 Task: Search for the email with the subject Appointment reminder logged in from softage.1@softage.net with the filter, email from softage.3@softage.net and a new filter,  Delete it 
Action: Mouse moved to (682, 75)
Screenshot: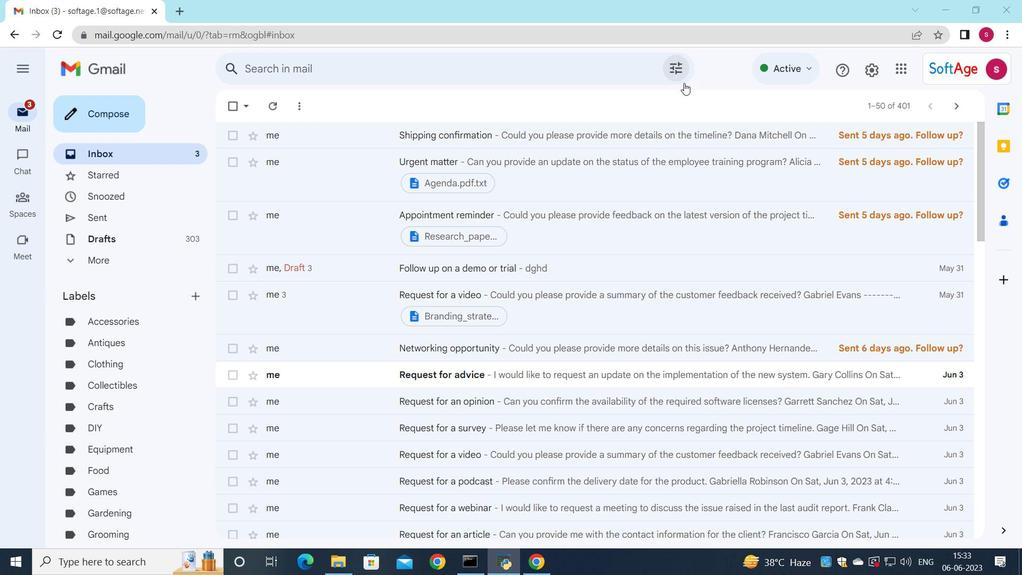 
Action: Mouse pressed left at (682, 75)
Screenshot: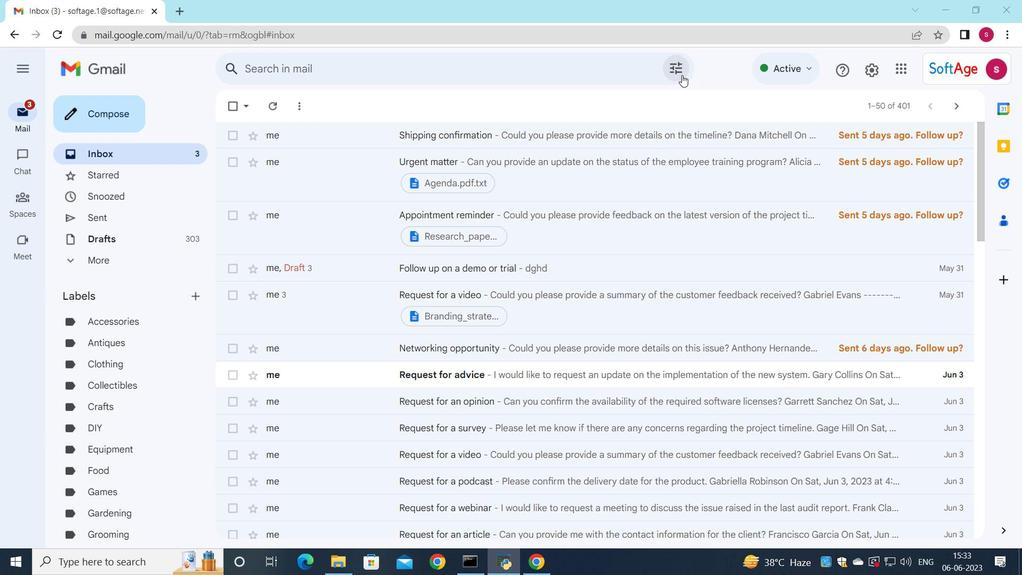 
Action: Mouse moved to (557, 128)
Screenshot: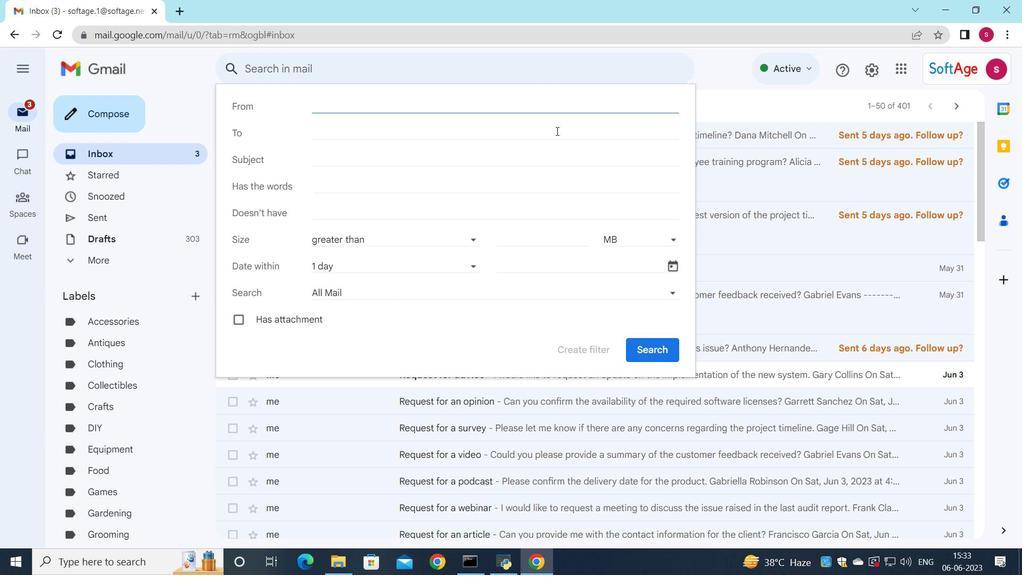 
Action: Key pressed s
Screenshot: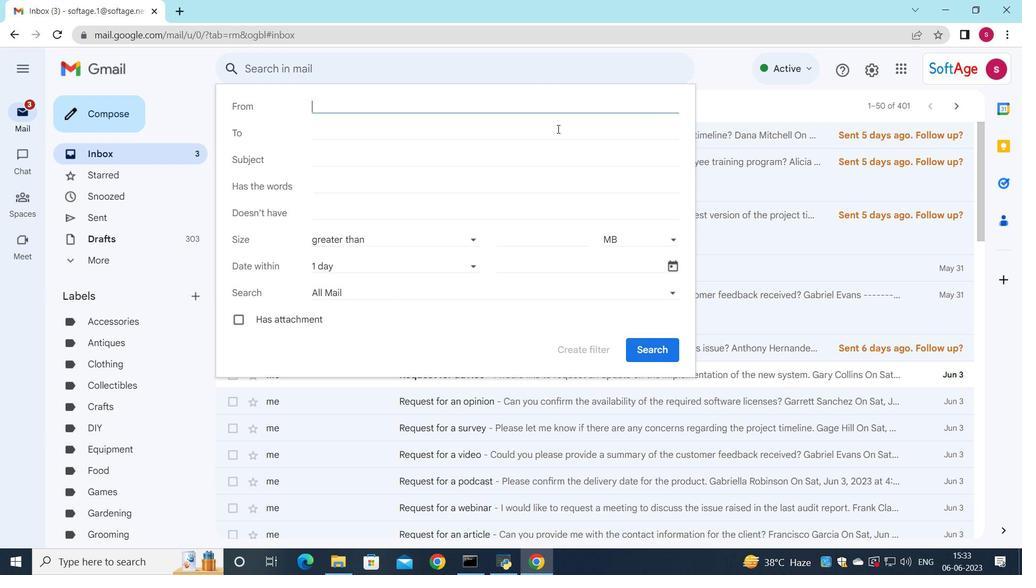 
Action: Mouse moved to (451, 134)
Screenshot: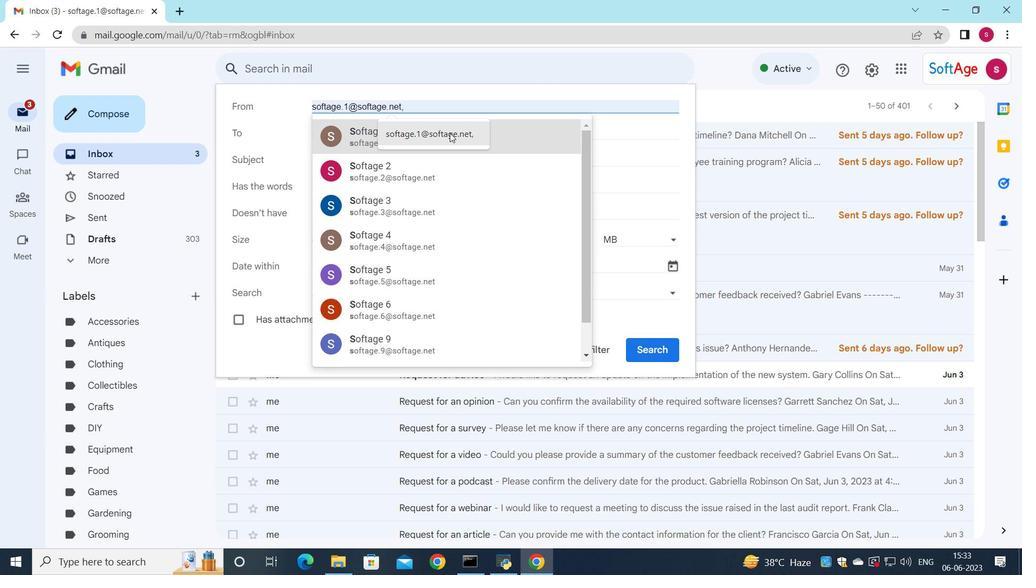 
Action: Mouse pressed left at (451, 134)
Screenshot: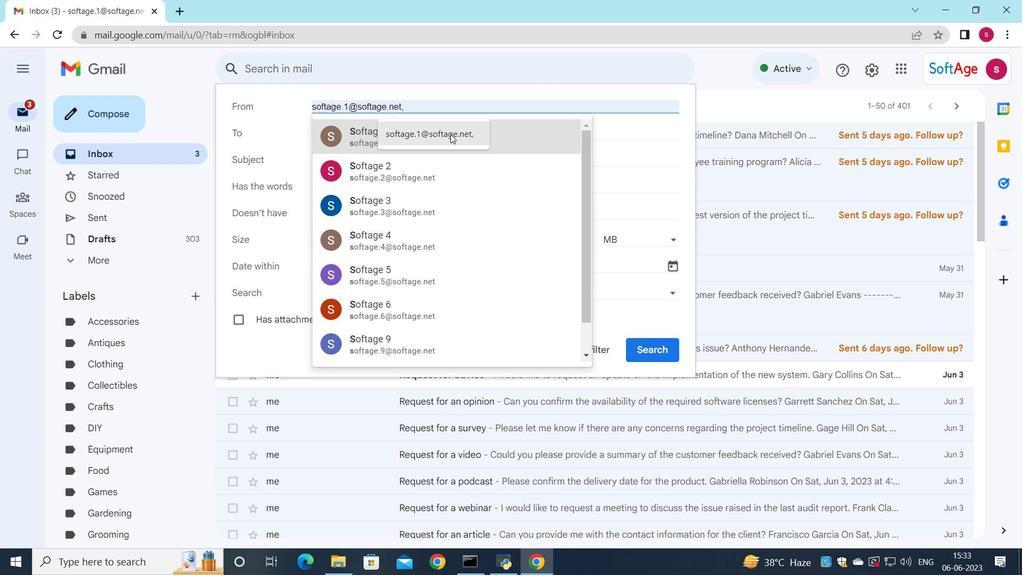 
Action: Mouse moved to (358, 140)
Screenshot: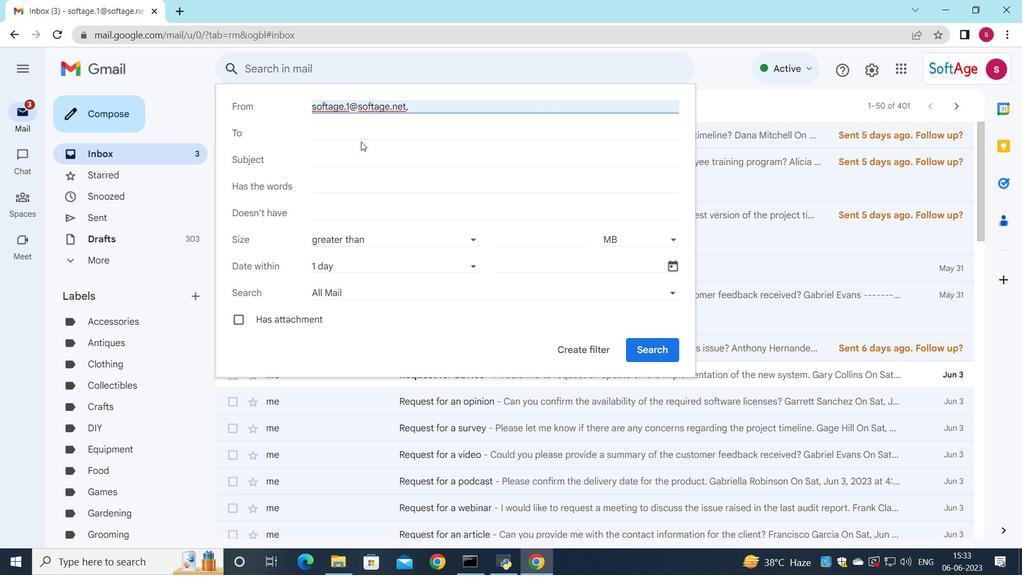 
Action: Mouse pressed left at (358, 140)
Screenshot: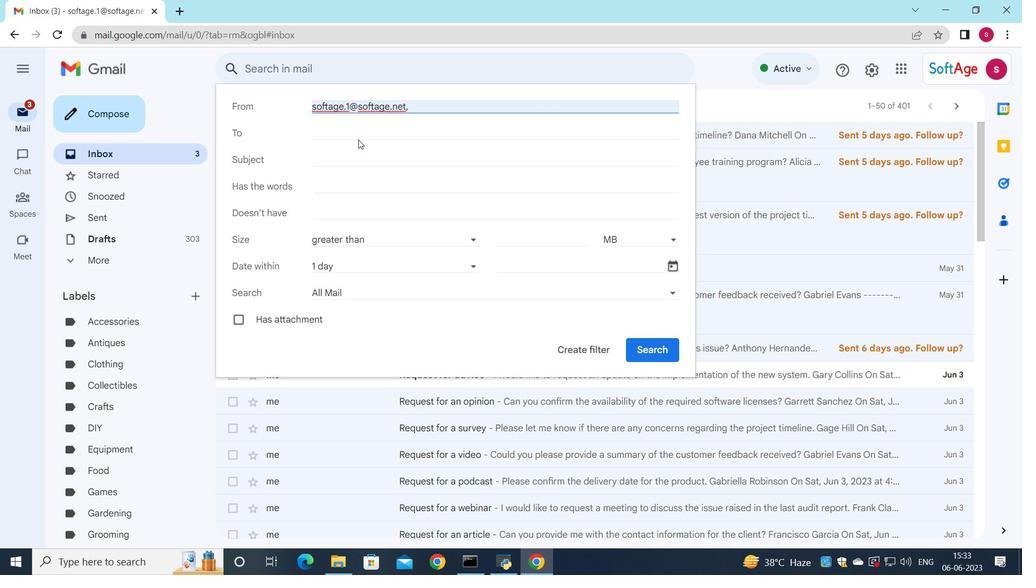 
Action: Mouse moved to (358, 134)
Screenshot: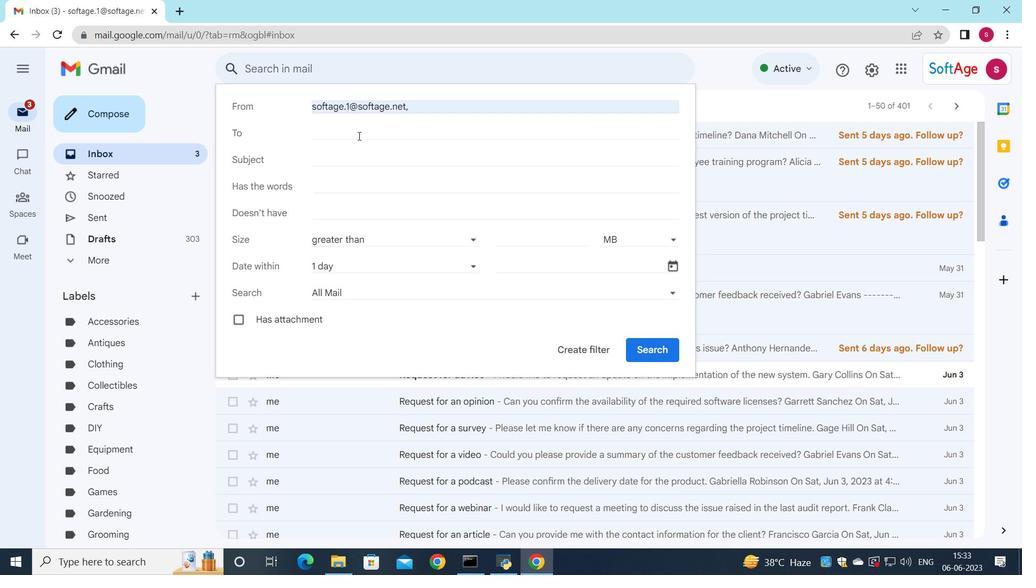 
Action: Mouse pressed left at (358, 134)
Screenshot: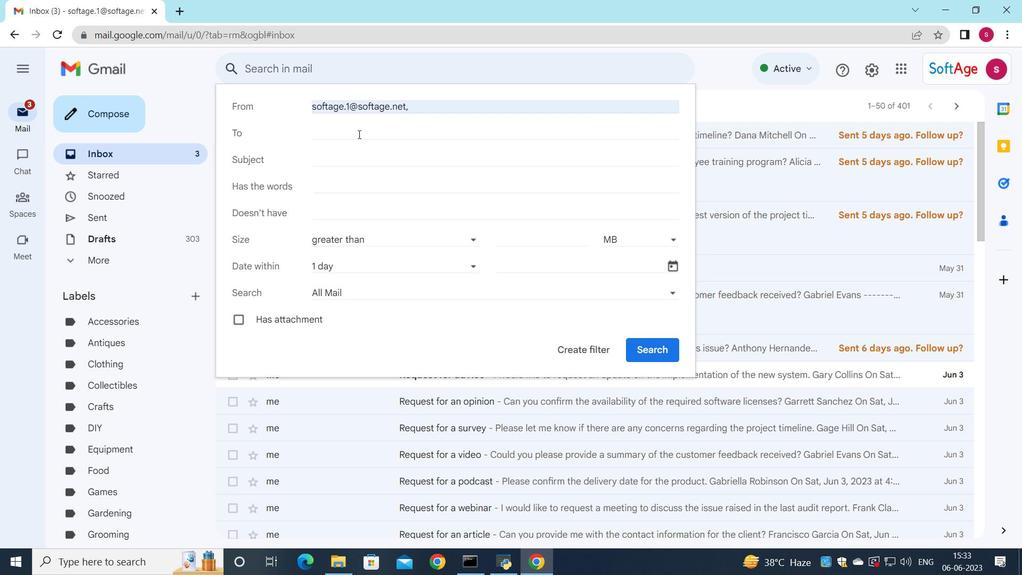 
Action: Mouse moved to (387, 166)
Screenshot: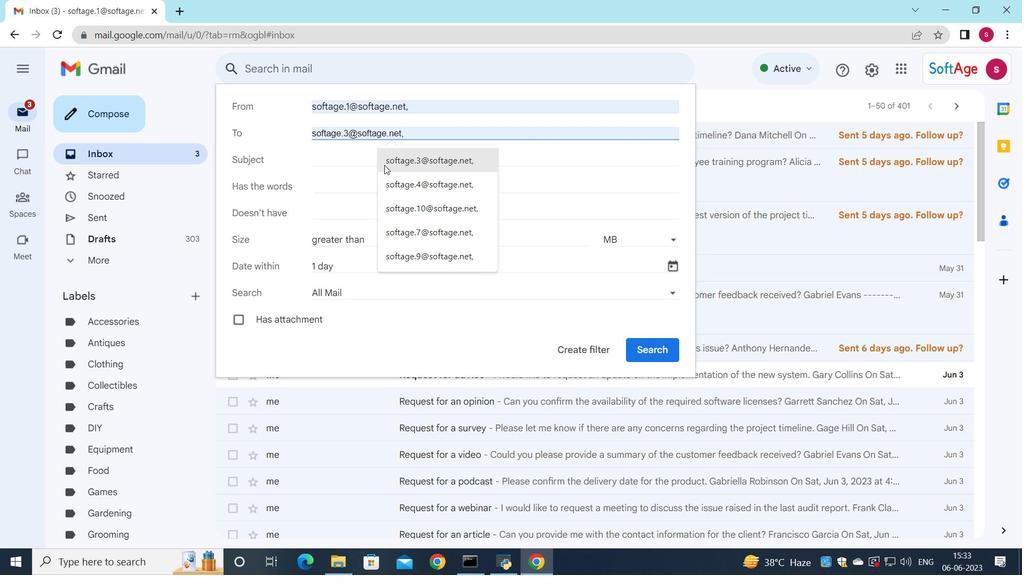 
Action: Mouse pressed left at (387, 166)
Screenshot: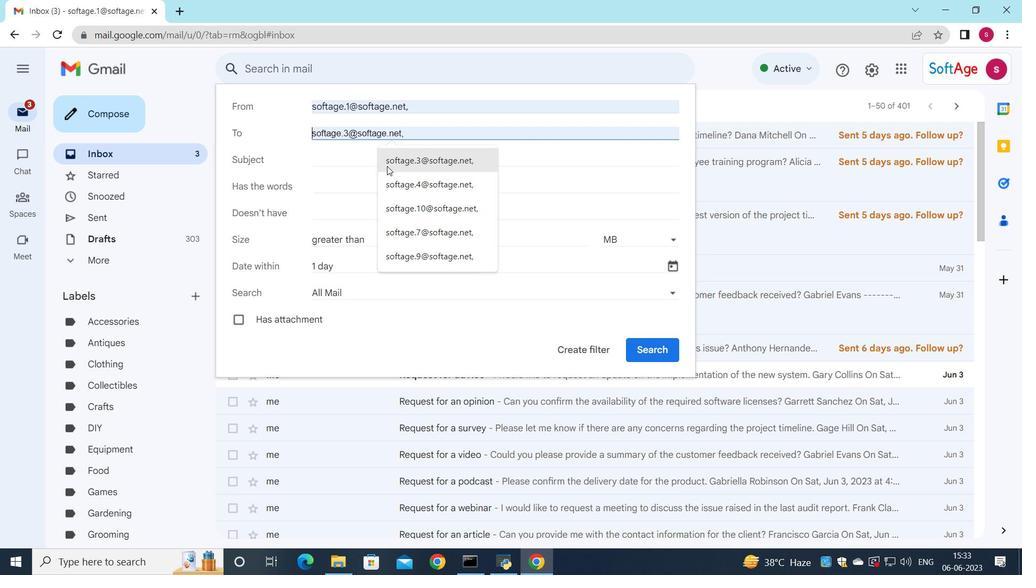 
Action: Mouse moved to (332, 161)
Screenshot: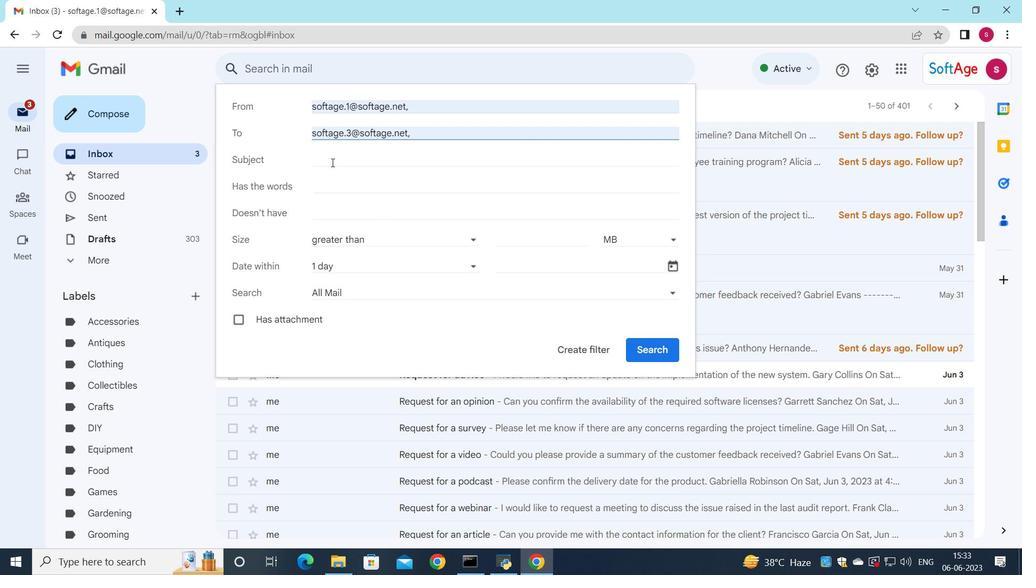 
Action: Mouse pressed left at (332, 161)
Screenshot: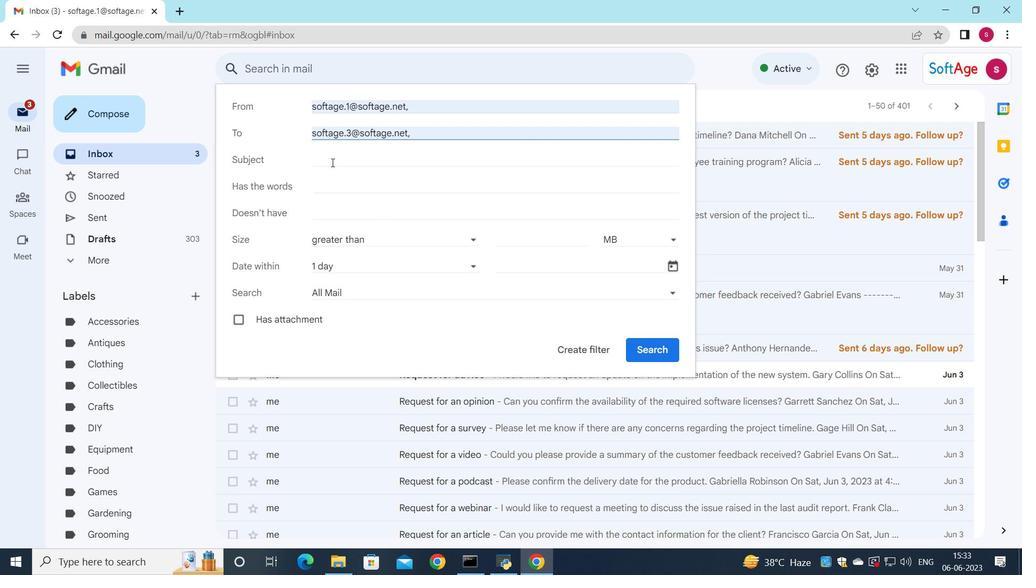 
Action: Key pressed <Key.shift><Key.shift><Key.shift><Key.shift><Key.shift><Key.shift><Key.shift><Key.shift><Key.shift><Key.shift><Key.shift><Key.shift><Key.shift><Key.shift><Key.shift><Key.shift><Key.shift><Key.shift><Key.shift><Key.shift><Key.shift><Key.shift><Key.shift><Key.shift><Key.shift><Key.shift><Key.shift><Key.shift><Key.shift><Key.shift><Key.shift><Key.shift>Appointmend<Key.backspace>t<Key.space>
Screenshot: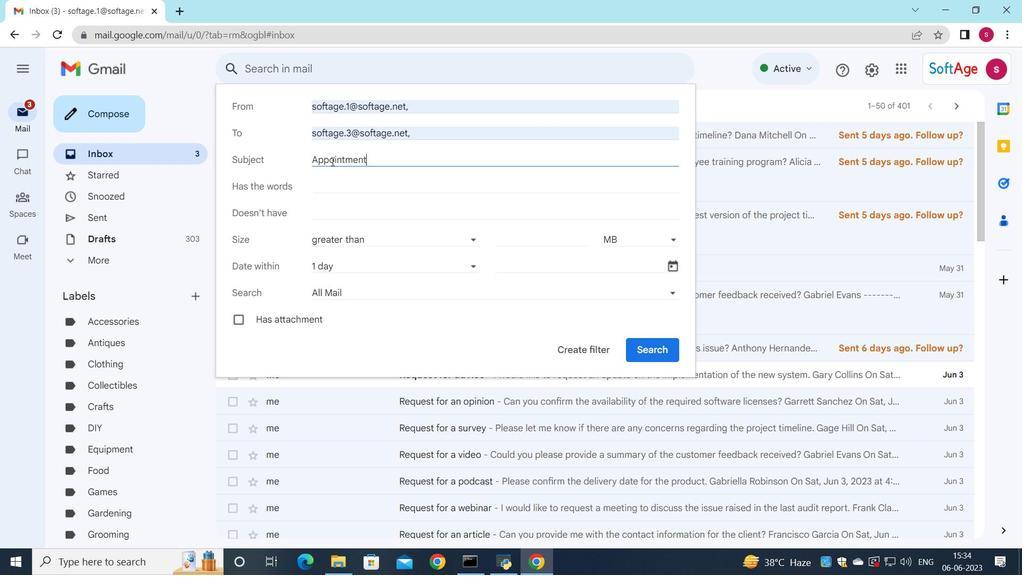 
Action: Mouse moved to (360, 154)
Screenshot: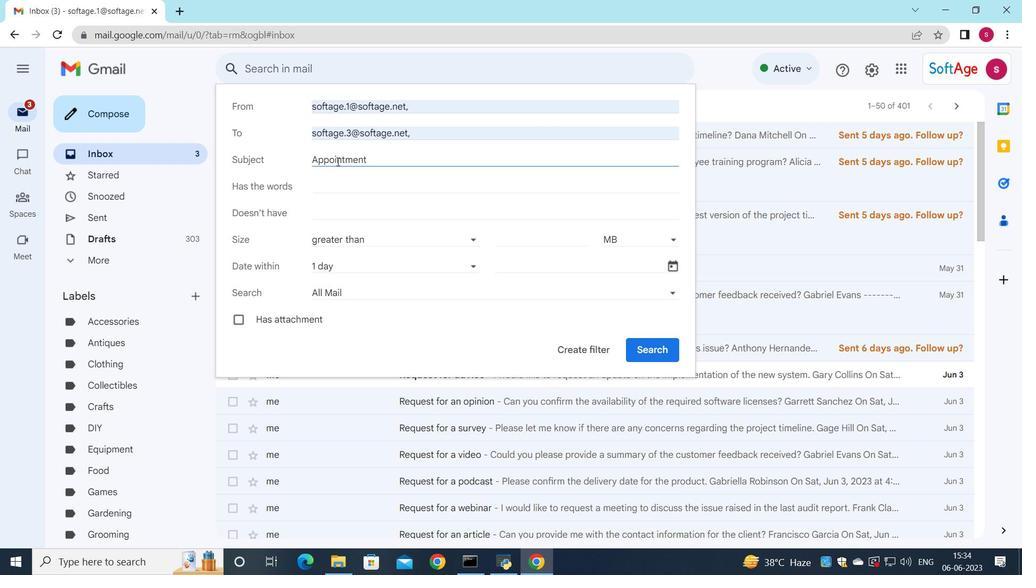 
Action: Key pressed re
Screenshot: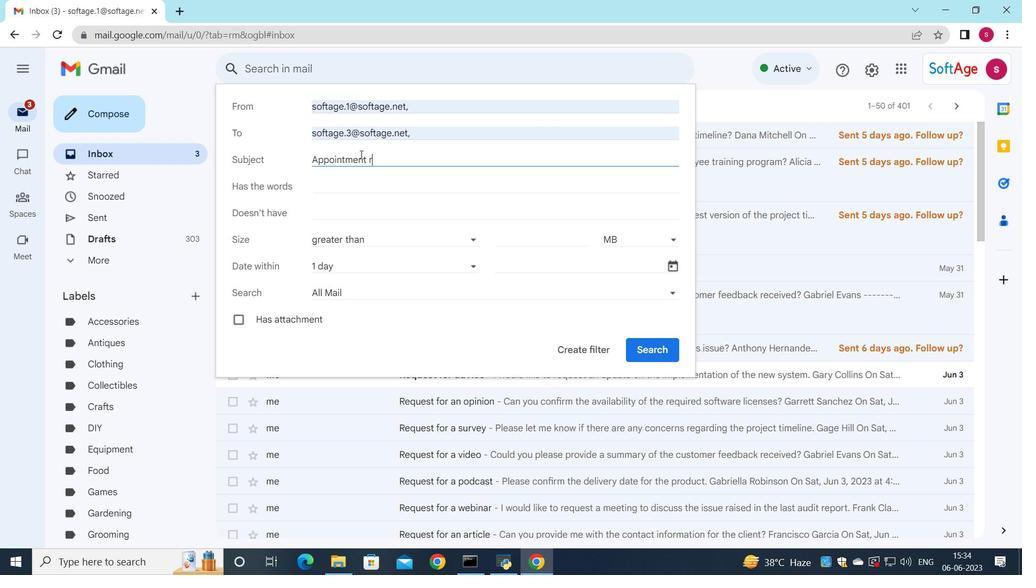 
Action: Mouse moved to (373, 156)
Screenshot: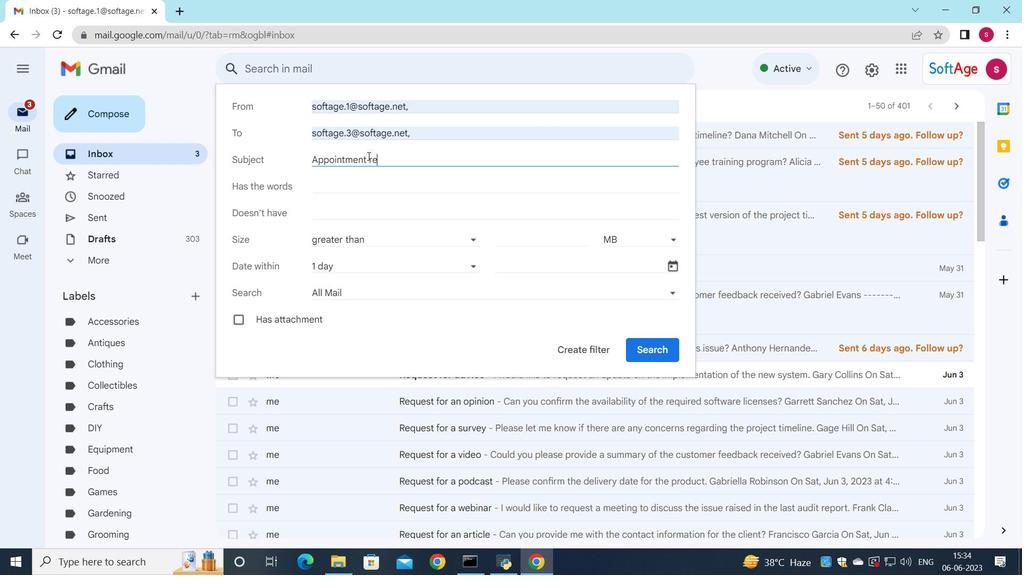
Action: Key pressed mi
Screenshot: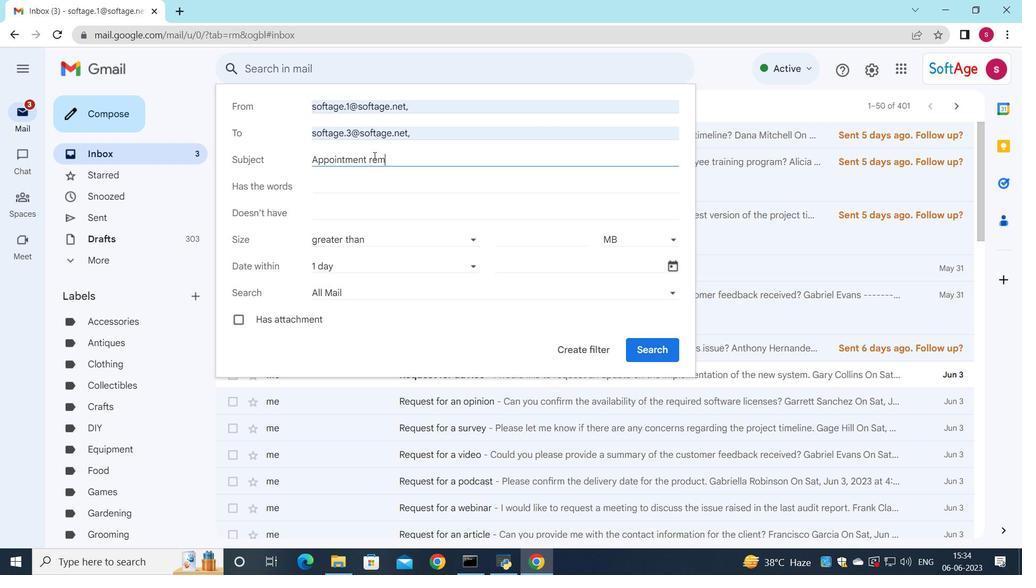 
Action: Mouse moved to (373, 161)
Screenshot: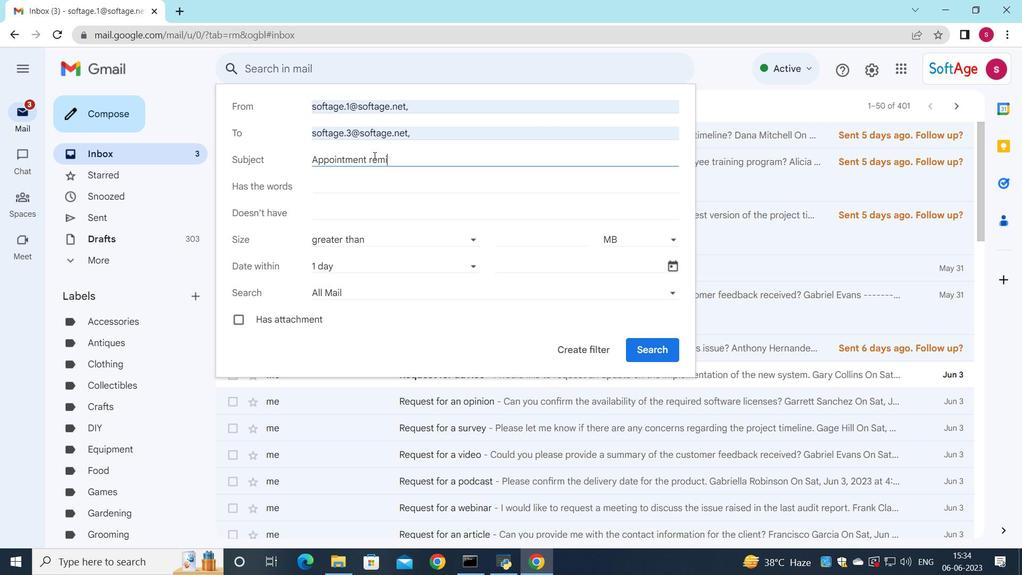 
Action: Key pressed nder
Screenshot: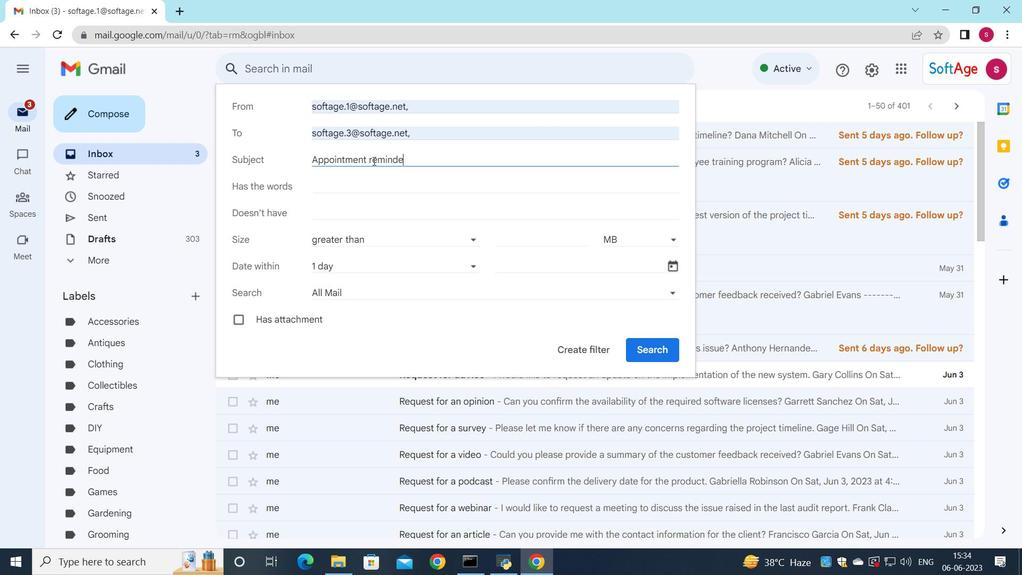 
Action: Mouse moved to (458, 263)
Screenshot: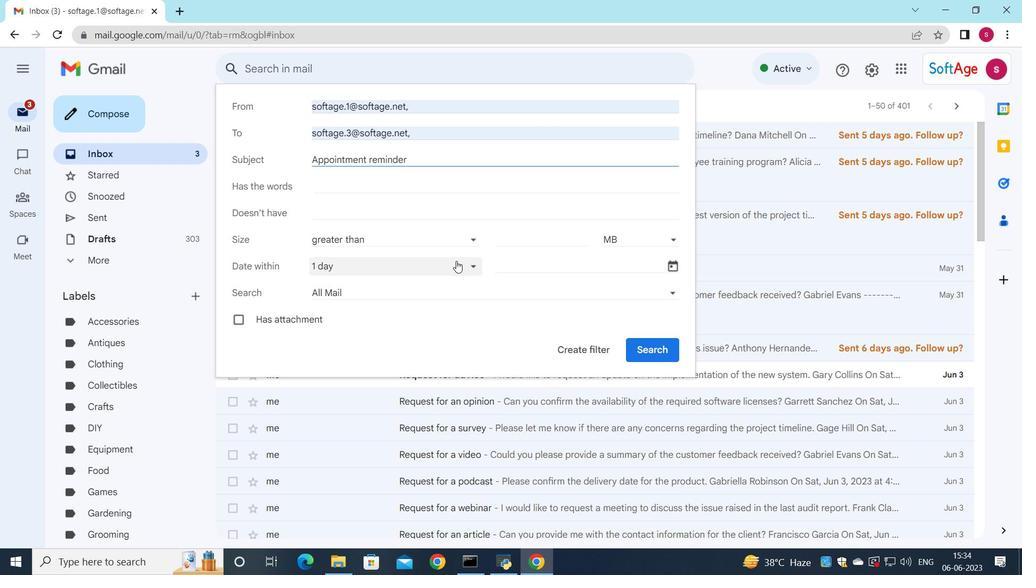 
Action: Mouse pressed left at (458, 263)
Screenshot: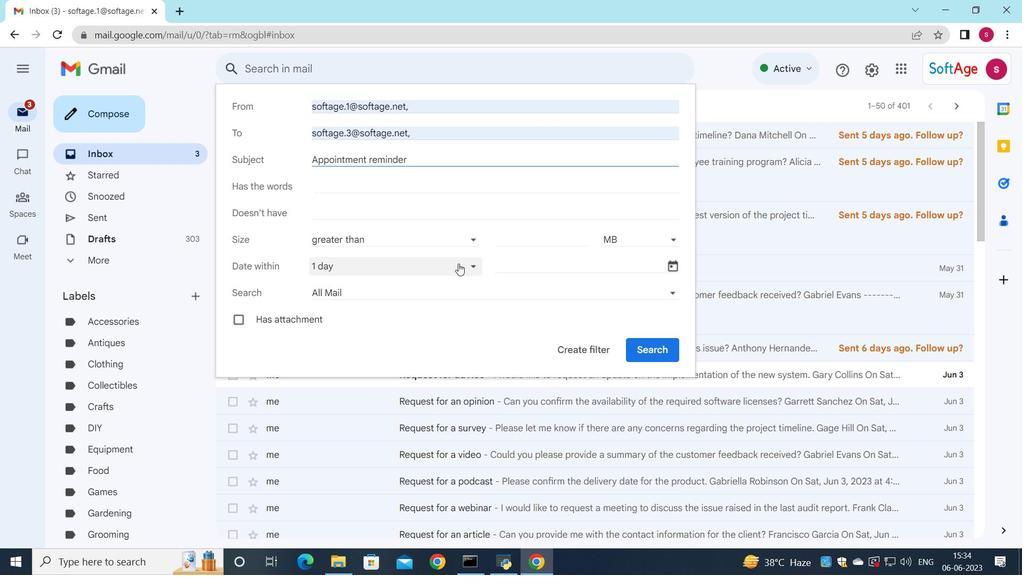 
Action: Mouse moved to (362, 415)
Screenshot: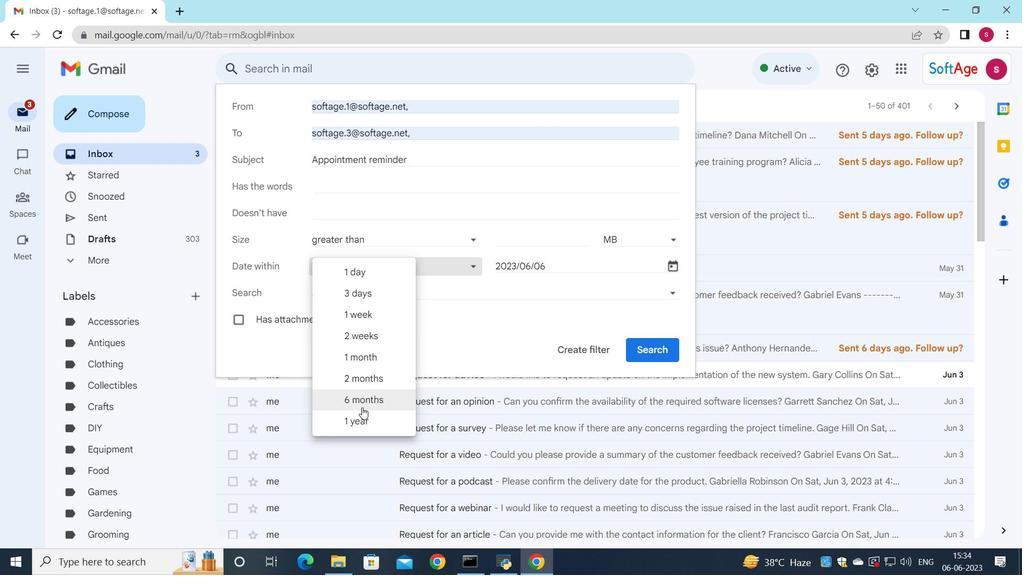 
Action: Mouse pressed left at (362, 415)
Screenshot: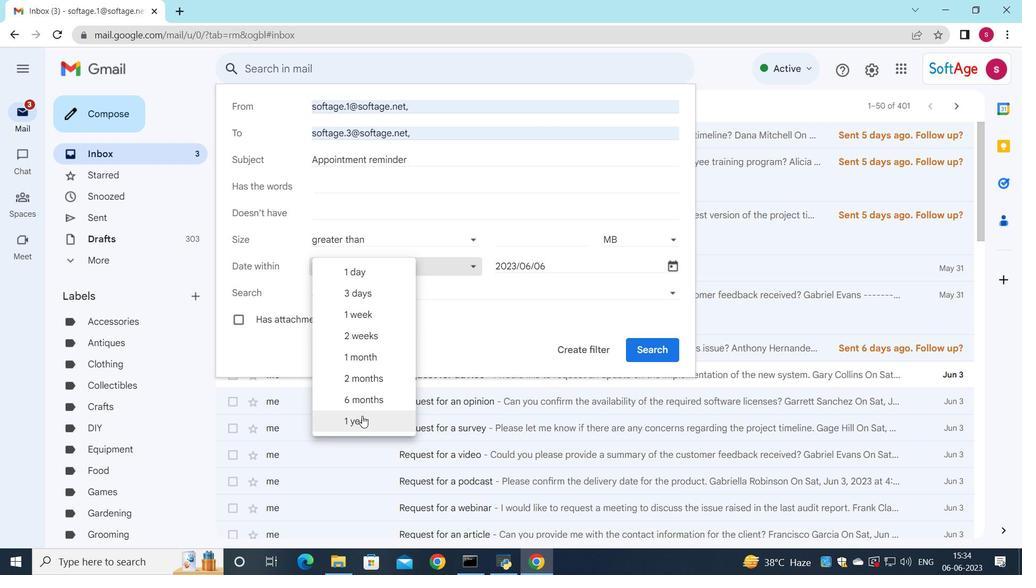 
Action: Mouse moved to (561, 345)
Screenshot: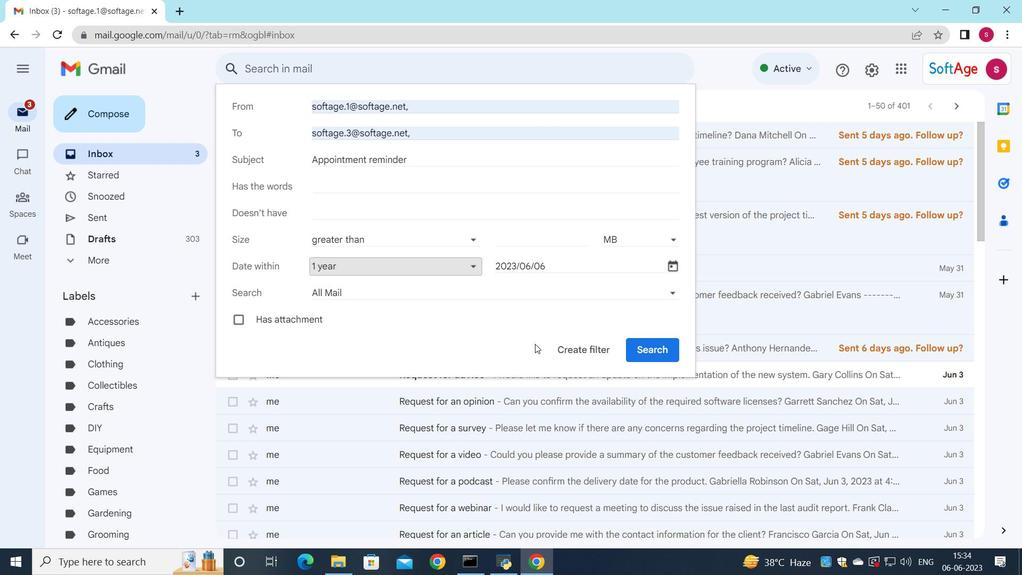 
Action: Mouse pressed left at (561, 345)
Screenshot: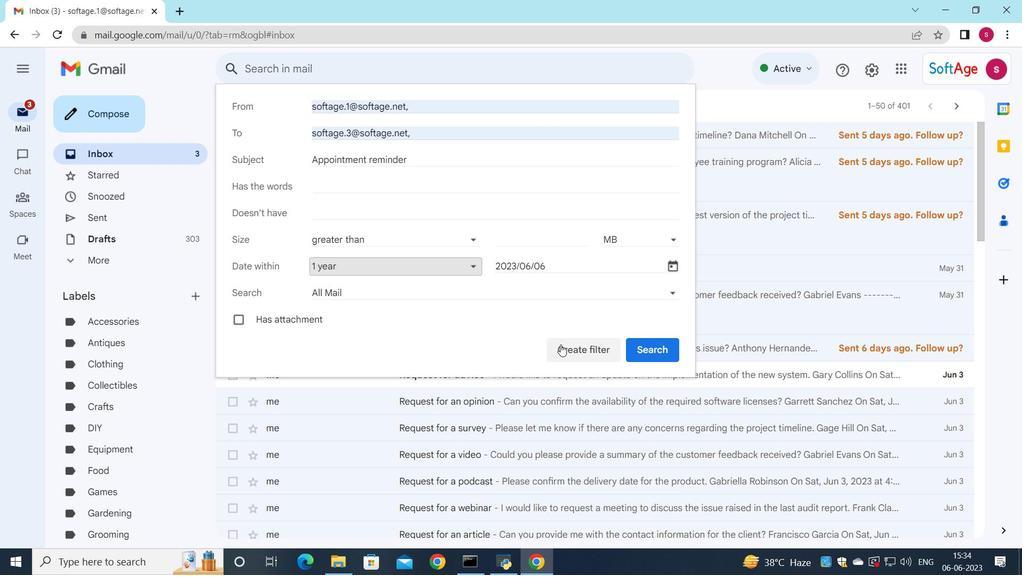 
Action: Mouse moved to (252, 228)
Screenshot: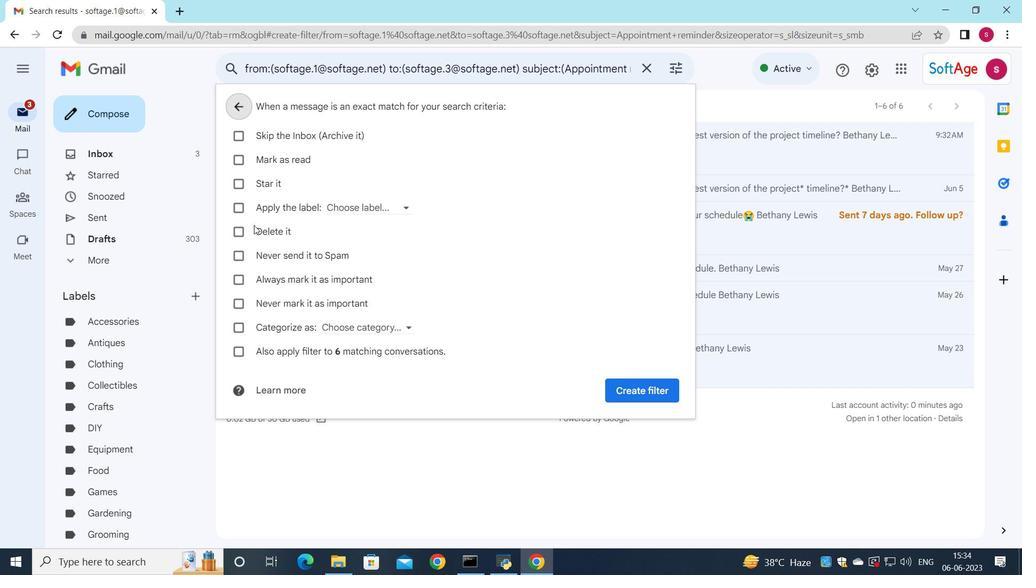 
Action: Mouse pressed left at (252, 228)
Screenshot: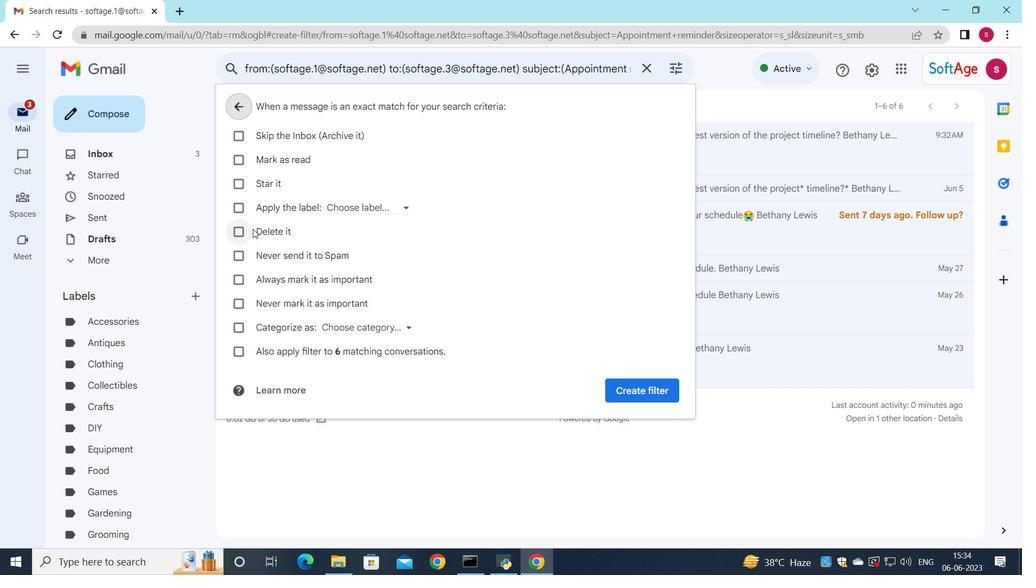 
Action: Mouse moved to (610, 382)
Screenshot: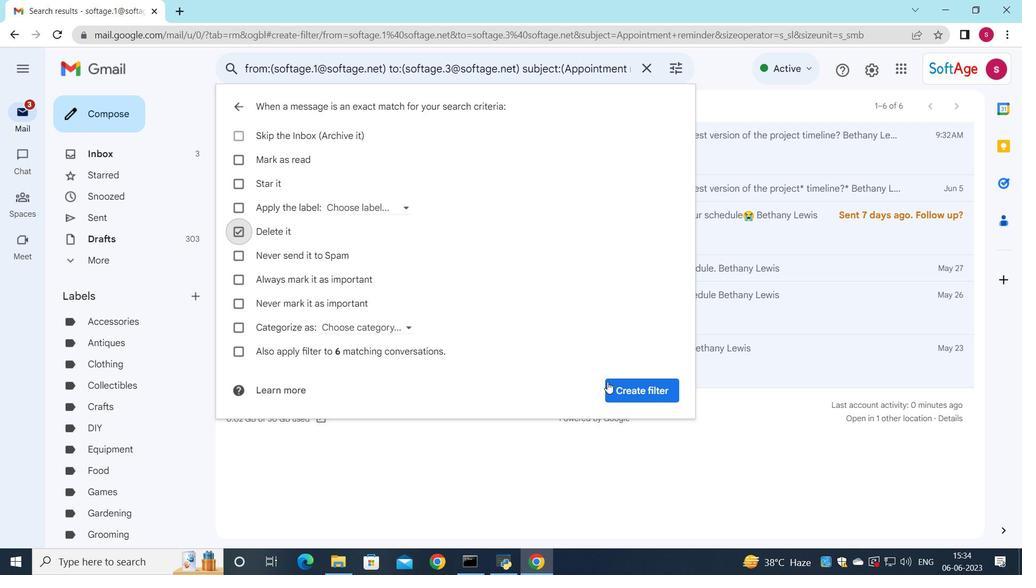 
Action: Mouse pressed left at (610, 382)
Screenshot: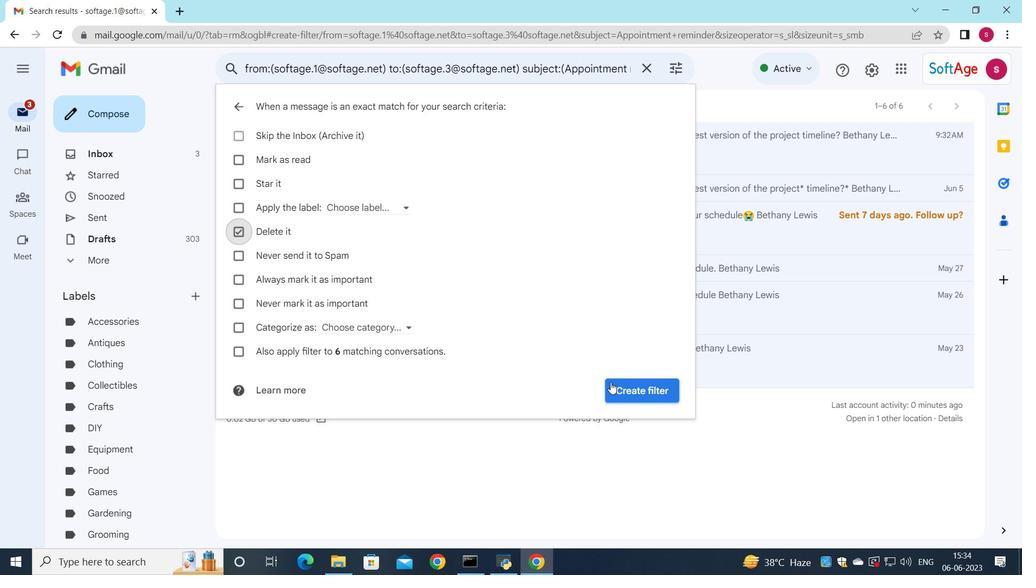 
Action: Mouse moved to (717, 128)
Screenshot: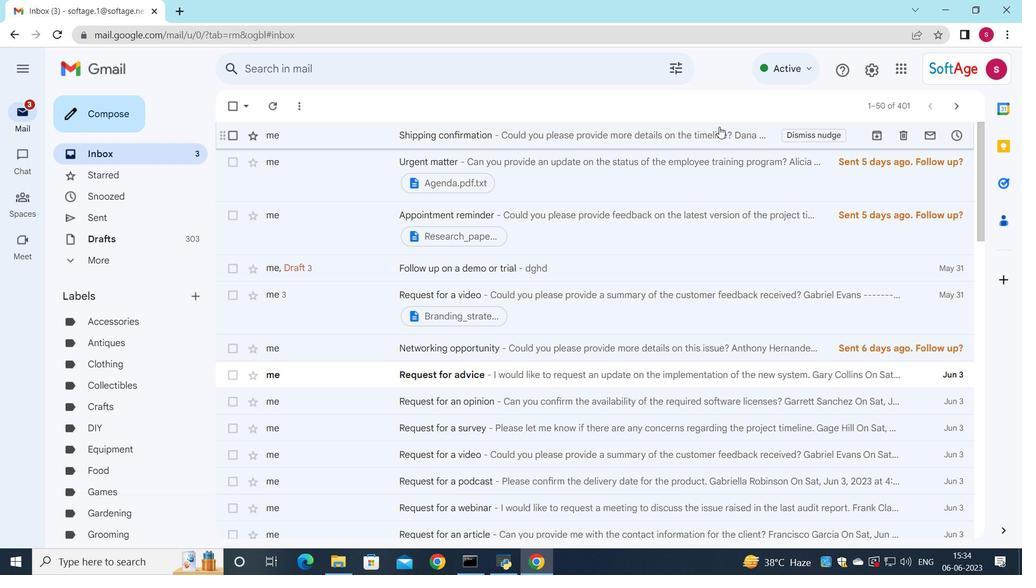 
